 Task: Create in the project BrightTech in Backlog an issue 'Develop a new tool for automated testing of mobile application memory consumption and optimization', assign it to team member softage.4@softage.net and change the status to IN PROGRESS. Create in the project BrightTech in Backlog an issue 'Upgrade the website performance and speed mechanisms of a web application to improve website loading time and user experience', assign it to team member softage.1@softage.net and change the status to IN PROGRESS
Action: Mouse moved to (245, 66)
Screenshot: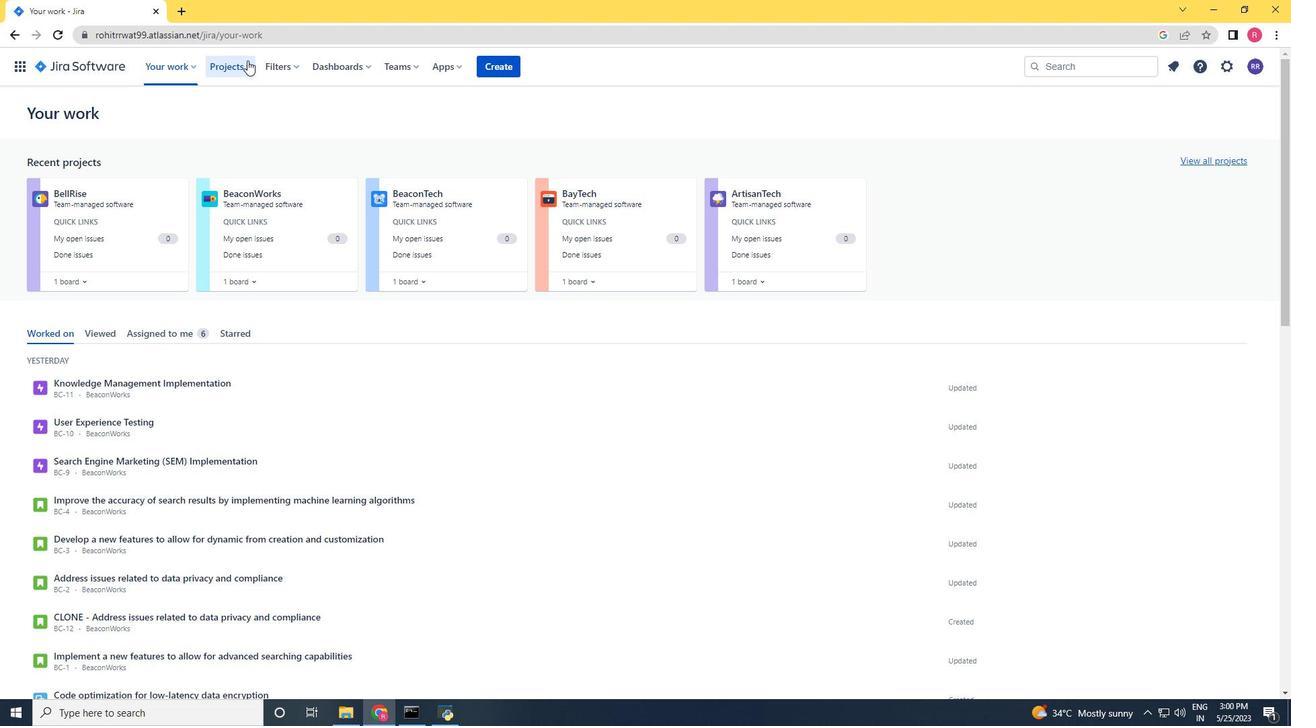 
Action: Mouse pressed left at (245, 66)
Screenshot: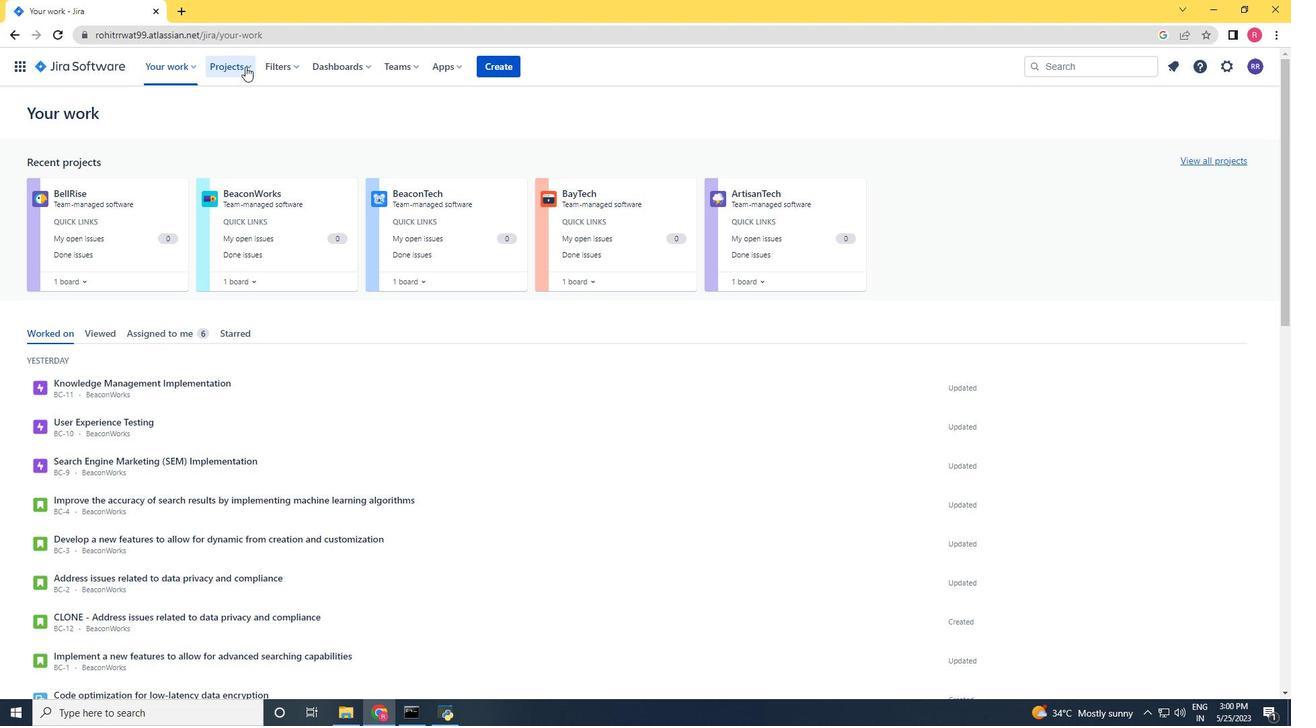 
Action: Mouse moved to (261, 122)
Screenshot: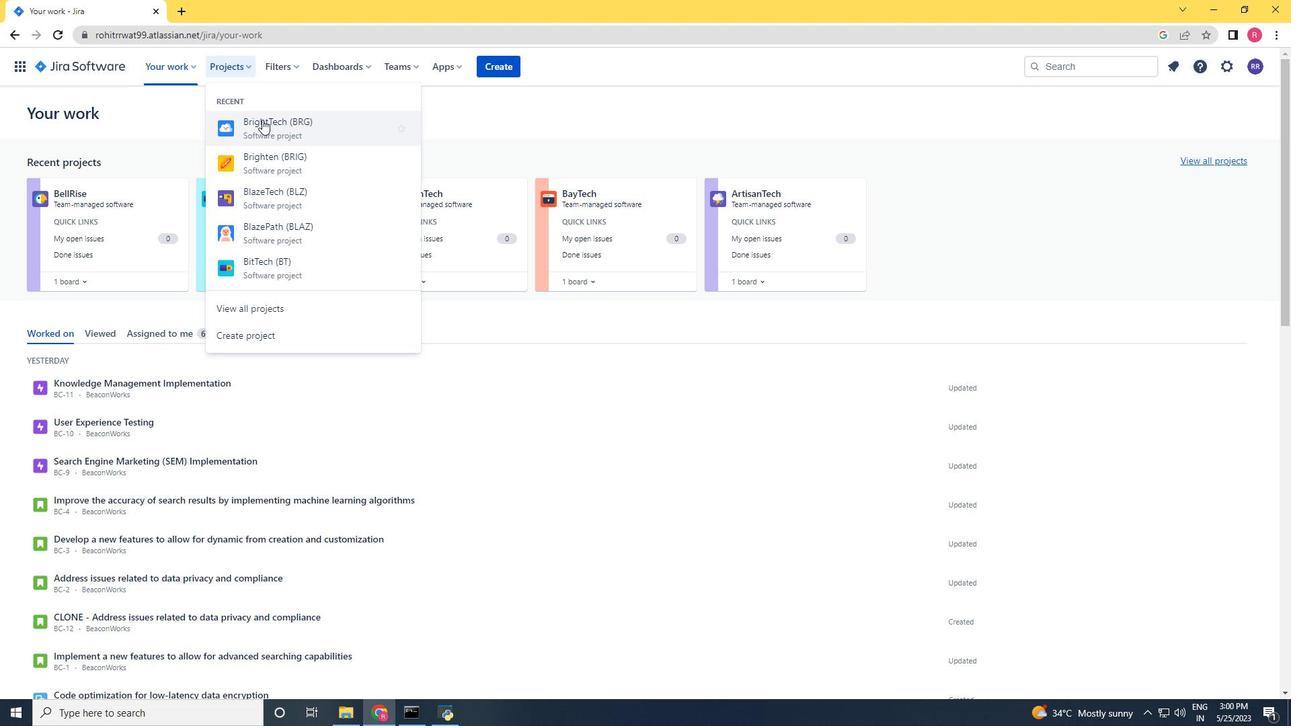 
Action: Mouse pressed left at (261, 122)
Screenshot: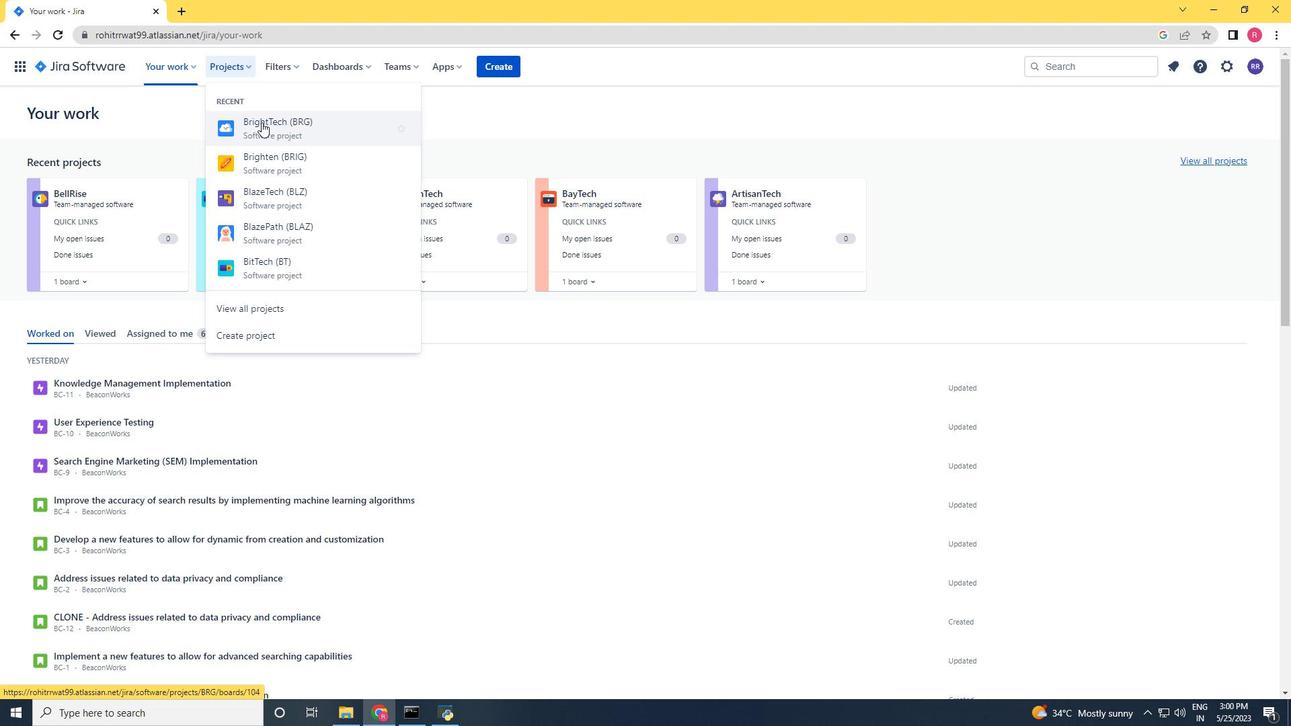 
Action: Mouse moved to (61, 192)
Screenshot: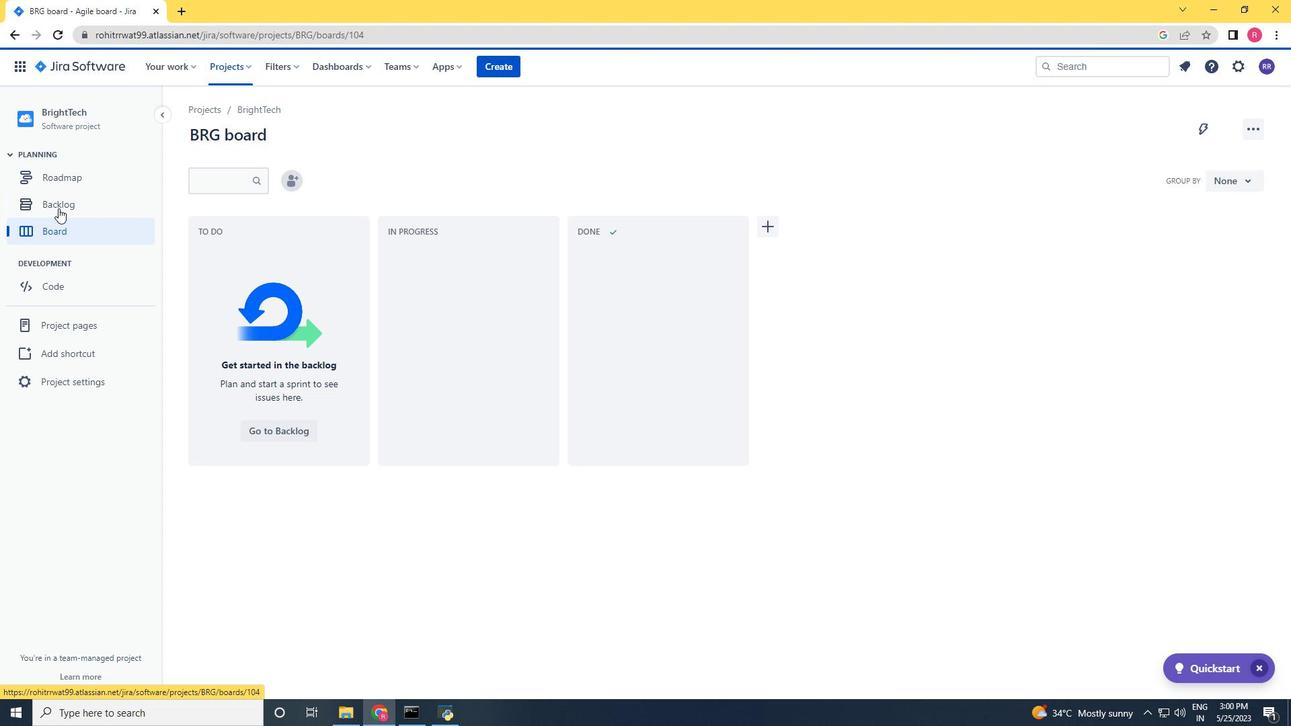 
Action: Mouse pressed left at (61, 192)
Screenshot: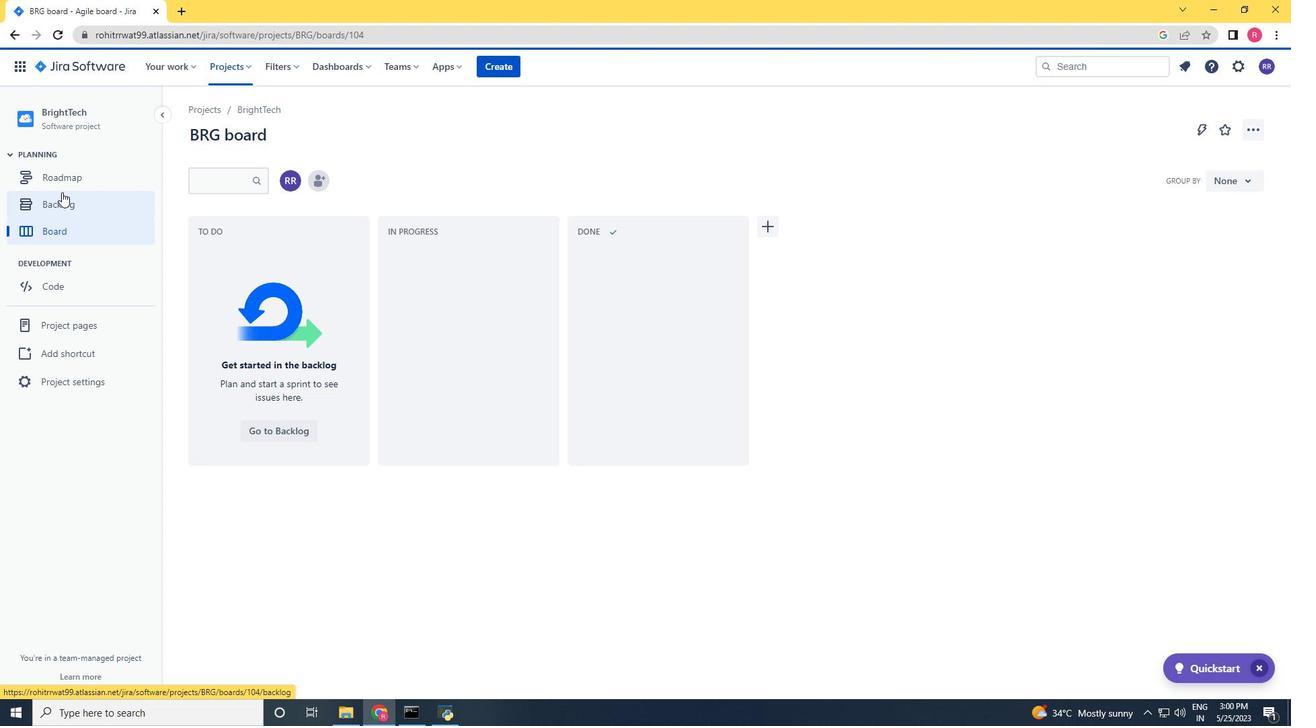 
Action: Mouse moved to (353, 209)
Screenshot: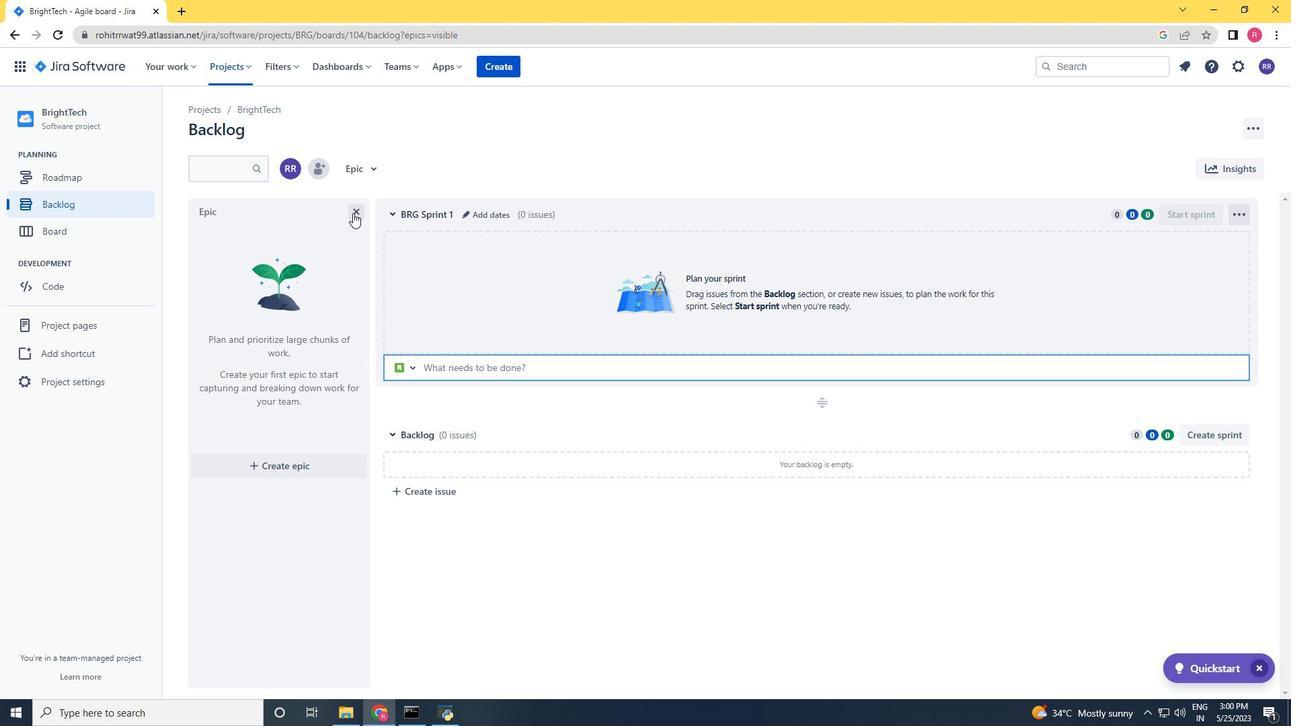 
Action: Mouse pressed left at (353, 209)
Screenshot: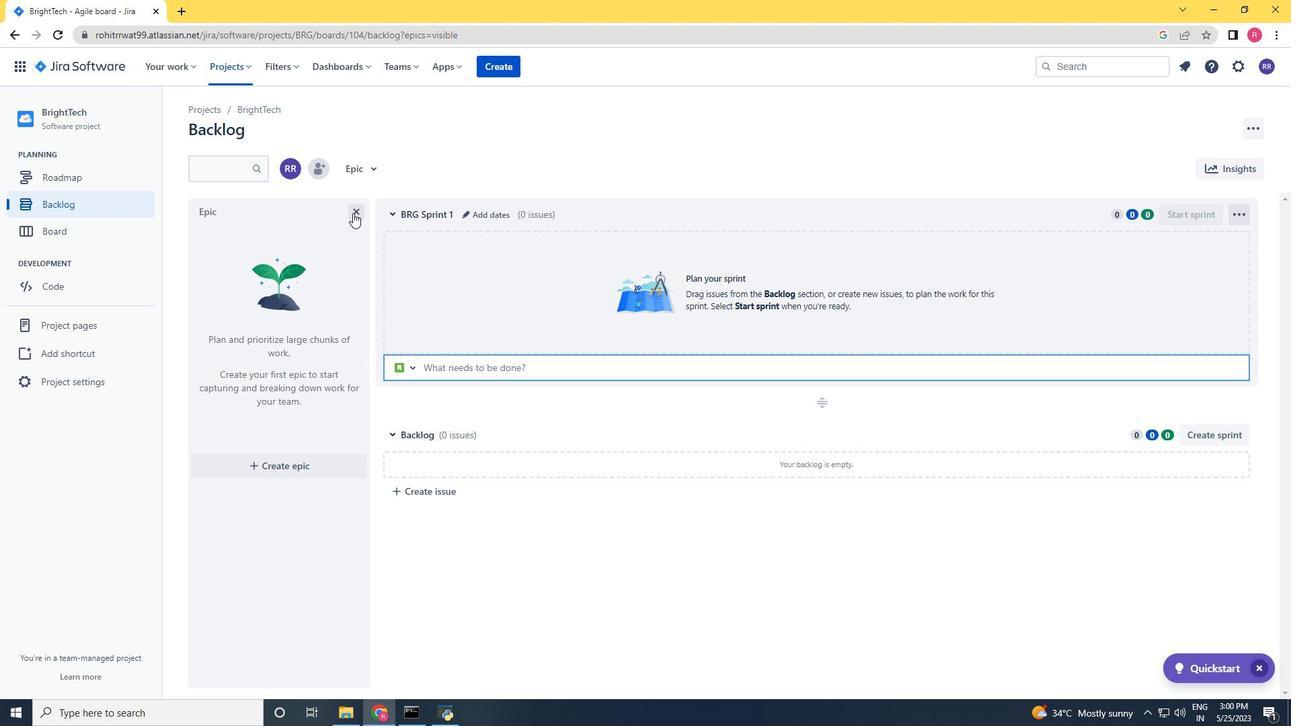 
Action: Mouse moved to (292, 486)
Screenshot: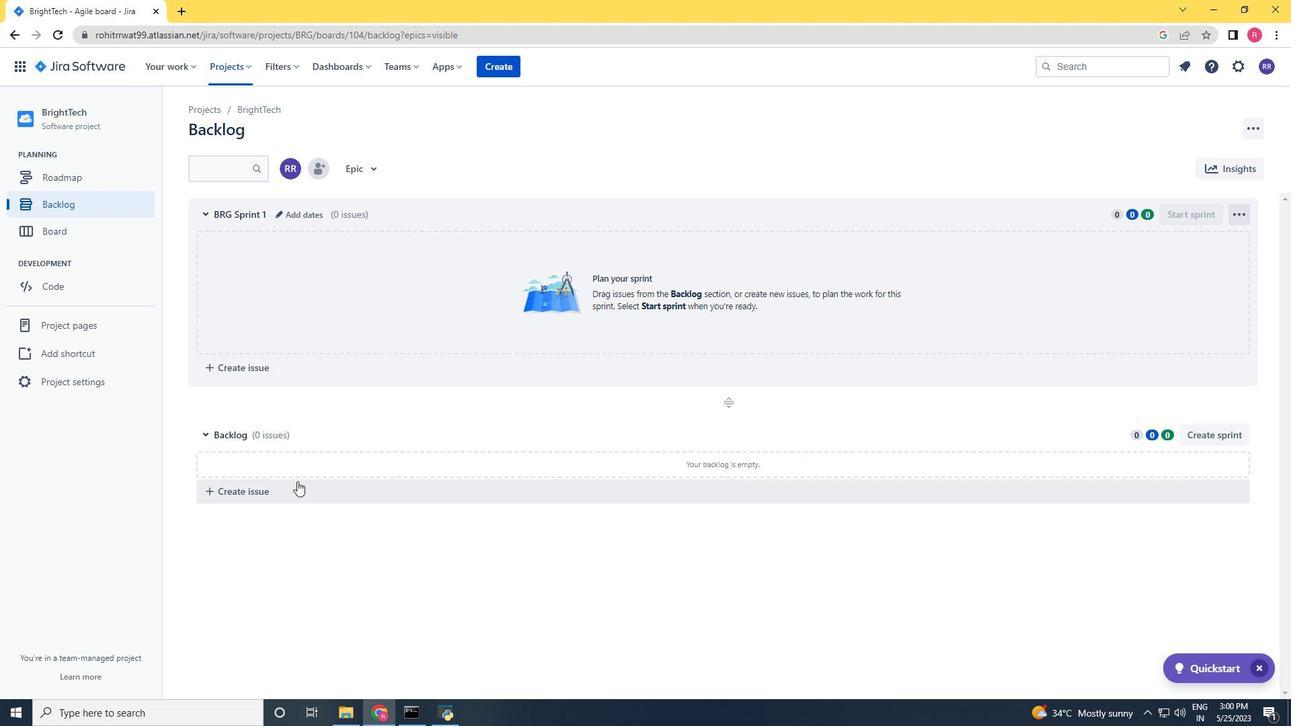 
Action: Mouse pressed left at (292, 486)
Screenshot: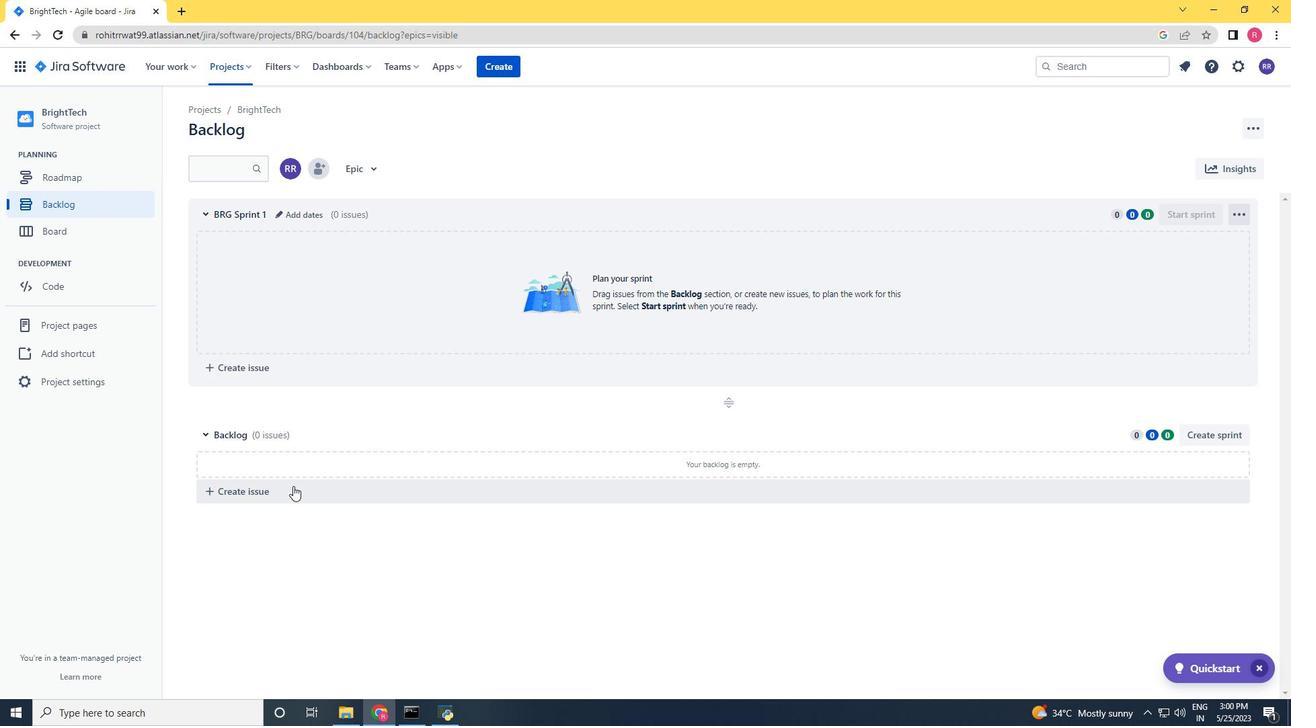 
Action: Mouse moved to (519, 365)
Screenshot: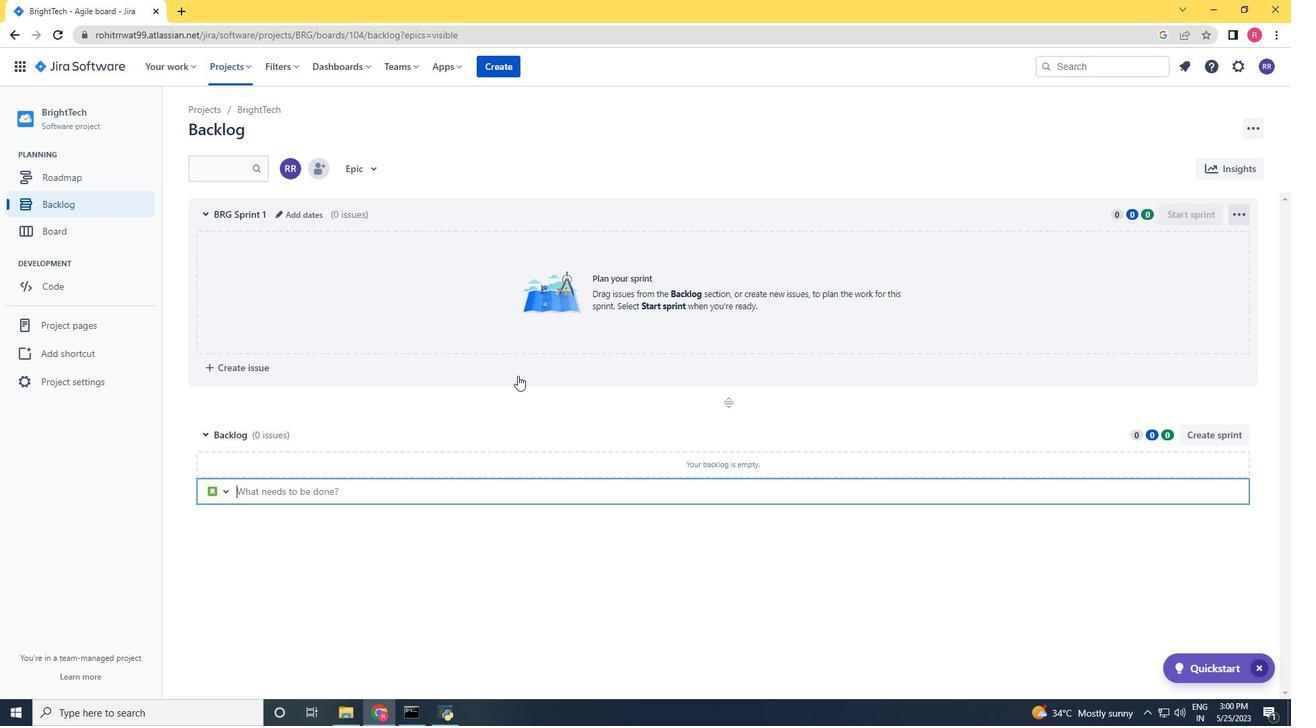 
Action: Key pressed <Key.shift>Develop<Key.space>a<Key.space>new<Key.space>tool<Key.space>for<Key.space>automated<Key.space>testing<Key.space>of<Key.space>mobile<Key.space>application<Key.space>memory<Key.space><Key.space>consi<Key.backspace>umption<Key.space>and<Key.space>otim<Key.backspace><Key.backspace><Key.backspace>ptin<Key.backspace>mization<Key.space><Key.enter>
Screenshot: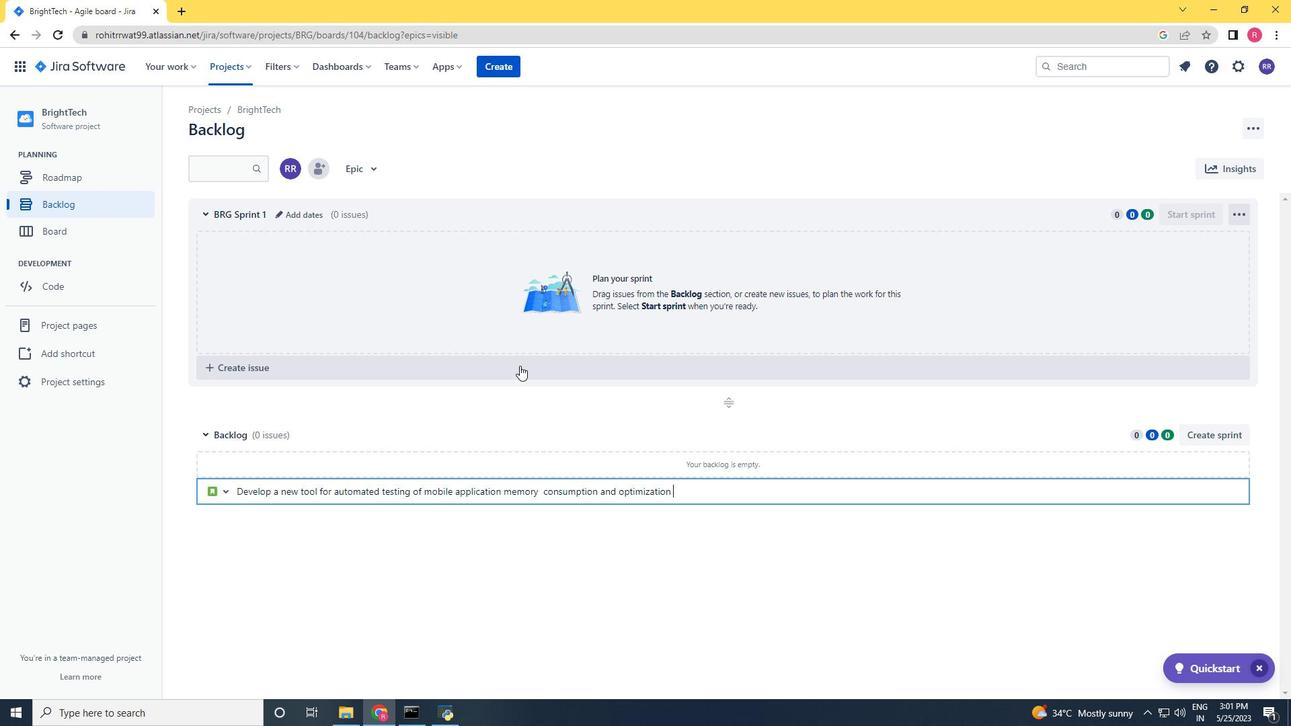 
Action: Mouse moved to (1162, 465)
Screenshot: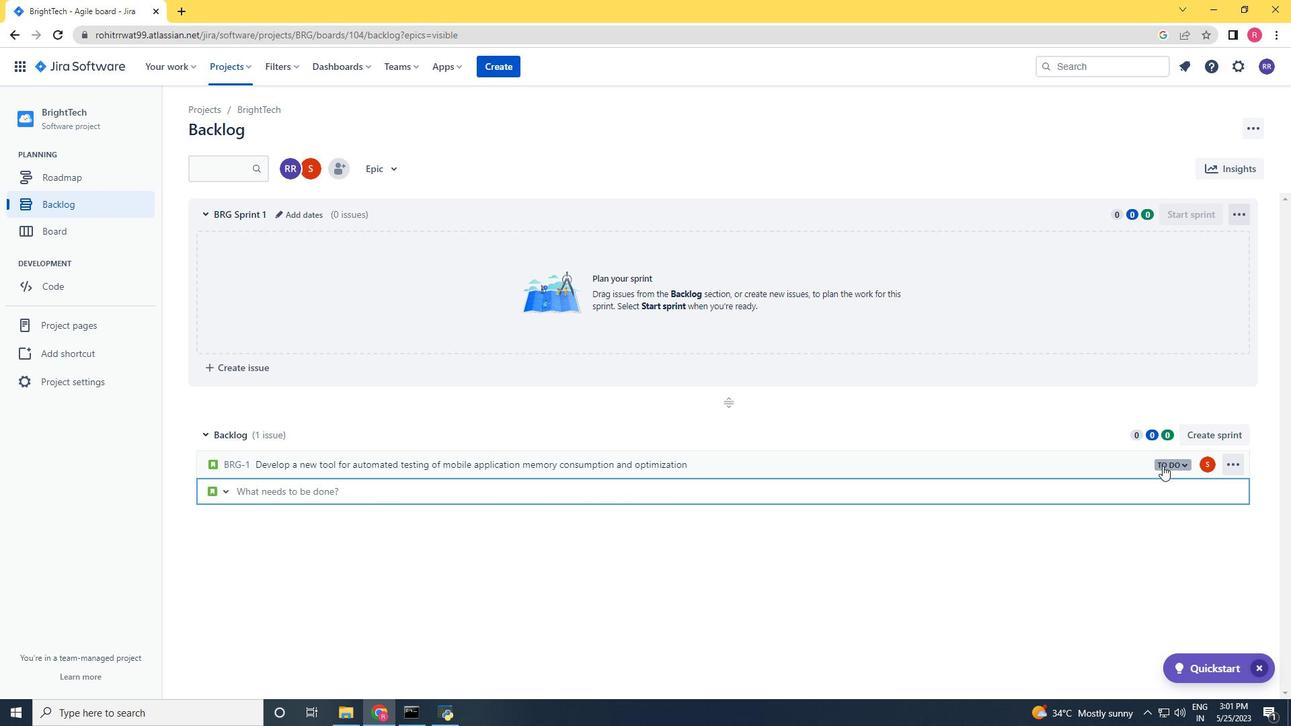 
Action: Mouse pressed left at (1162, 465)
Screenshot: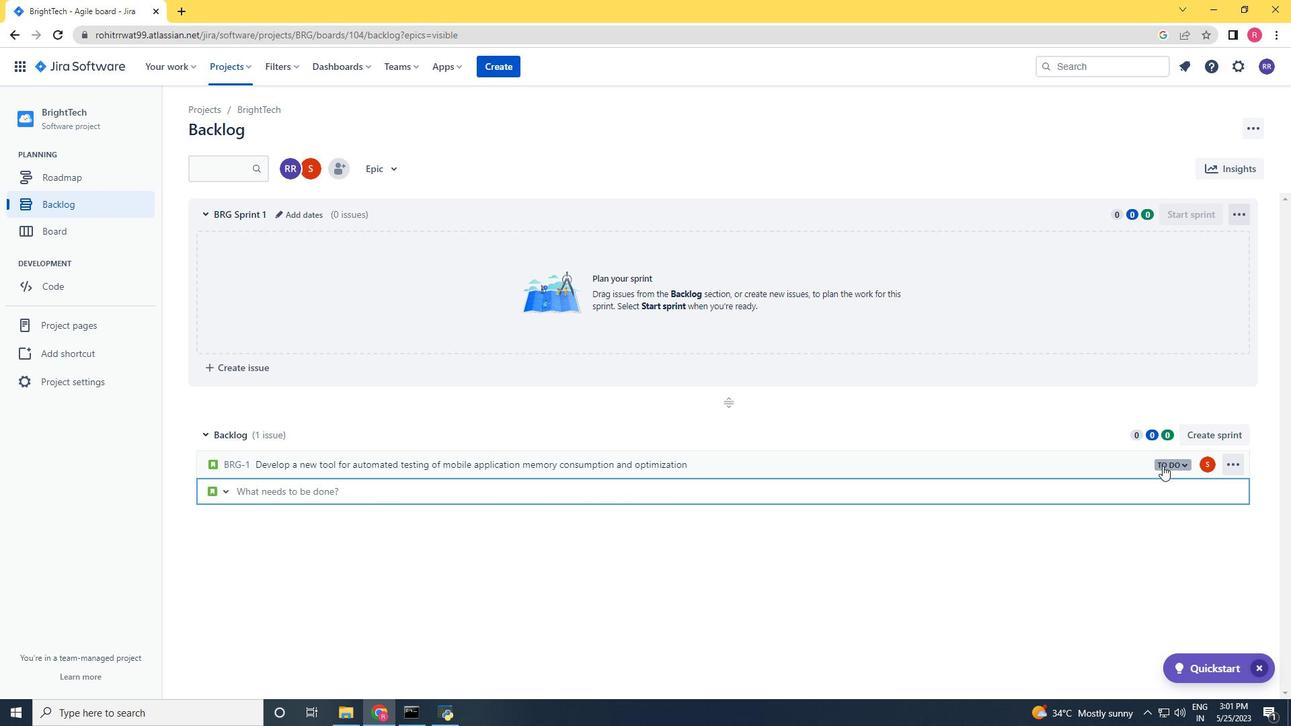 
Action: Mouse moved to (1105, 490)
Screenshot: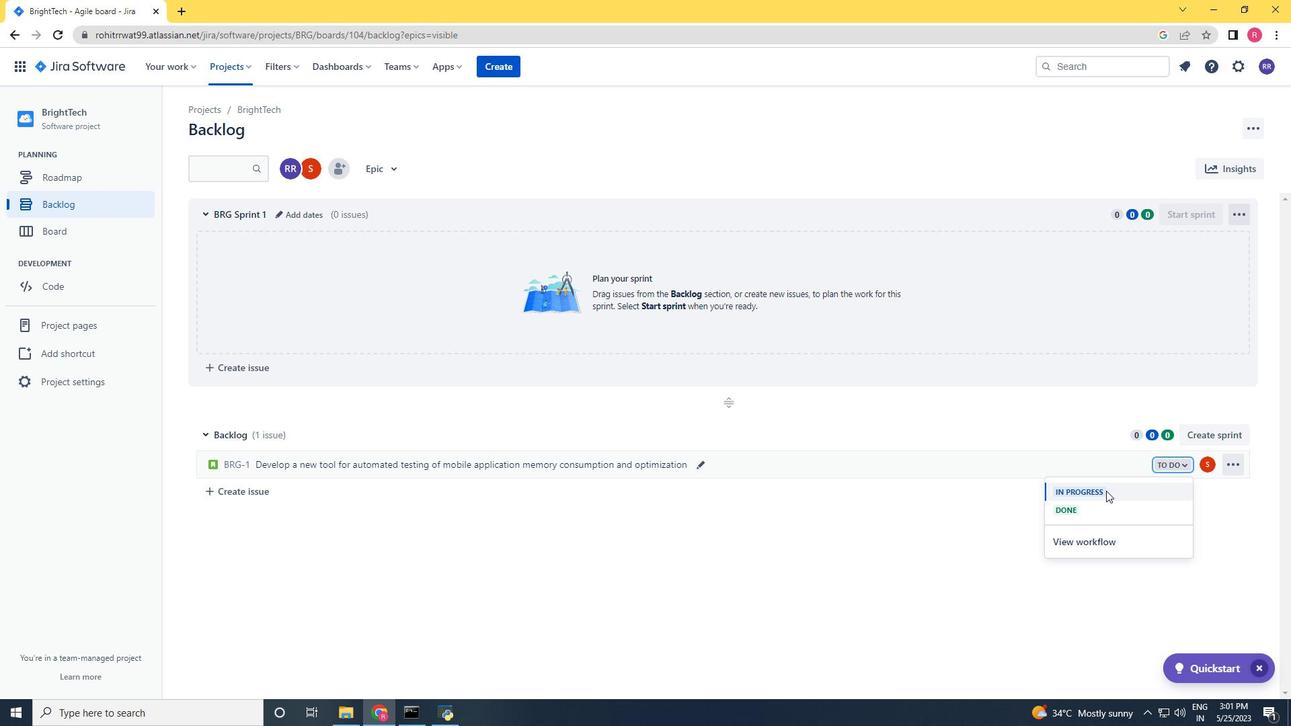 
Action: Mouse pressed left at (1105, 490)
Screenshot: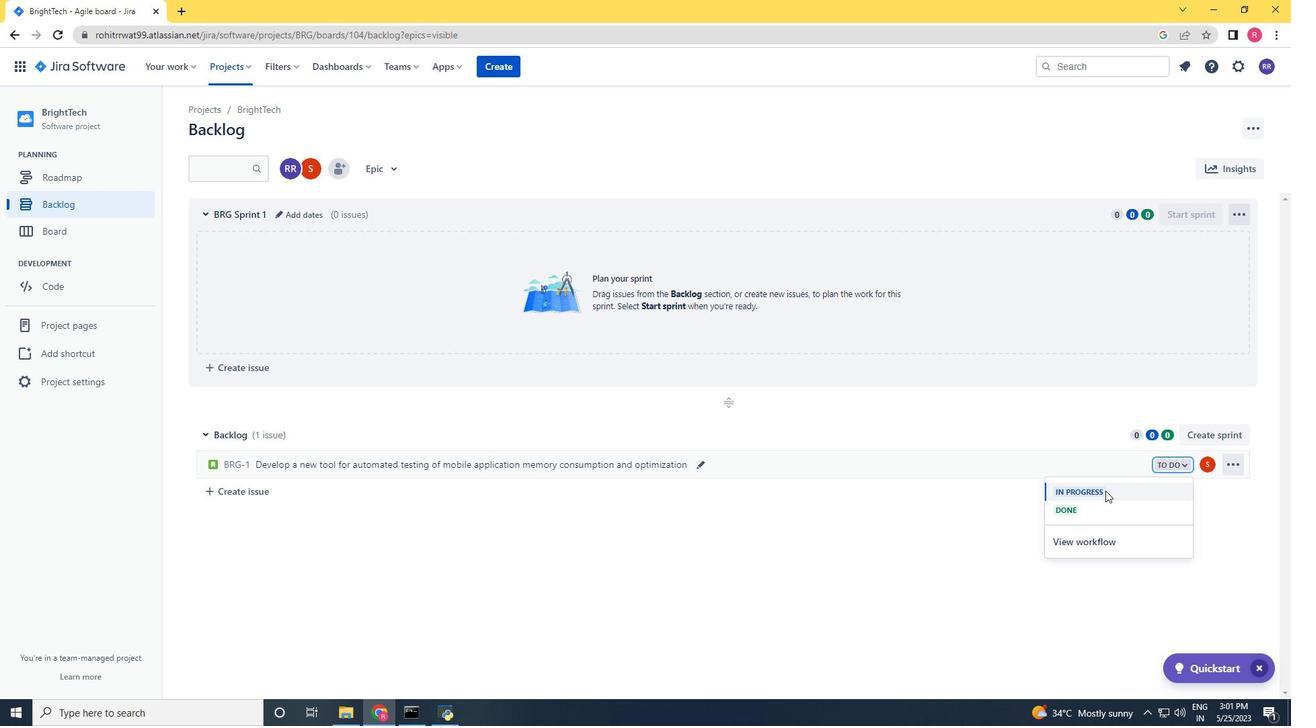 
Action: Mouse moved to (226, 494)
Screenshot: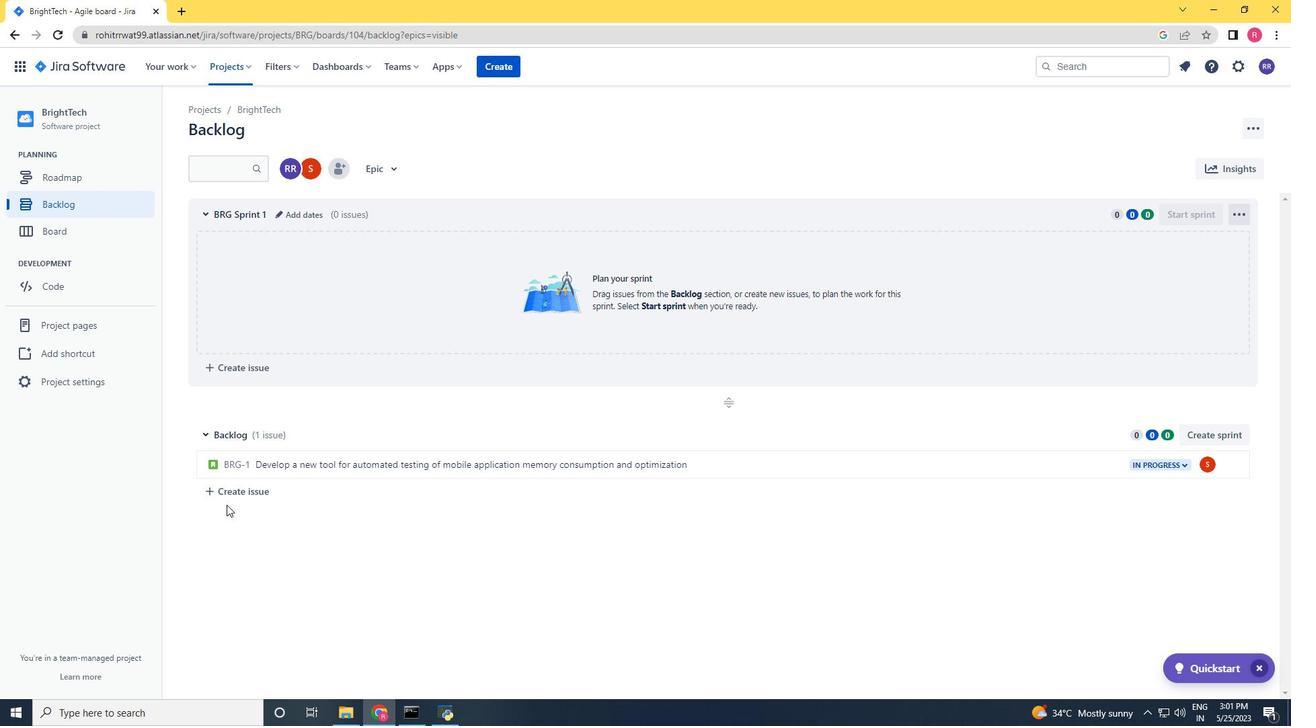 
Action: Mouse pressed left at (226, 494)
Screenshot: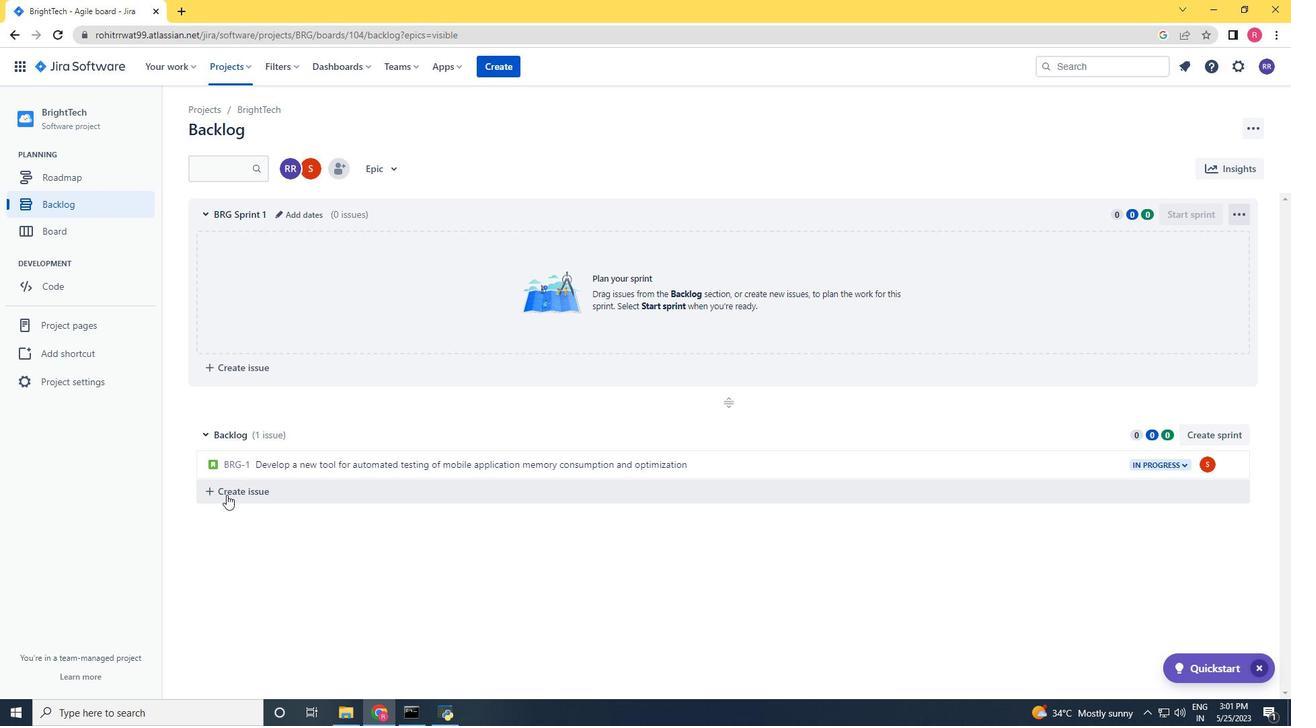 
Action: Key pressed <Key.shift_r>Upgrade<Key.space>
Screenshot: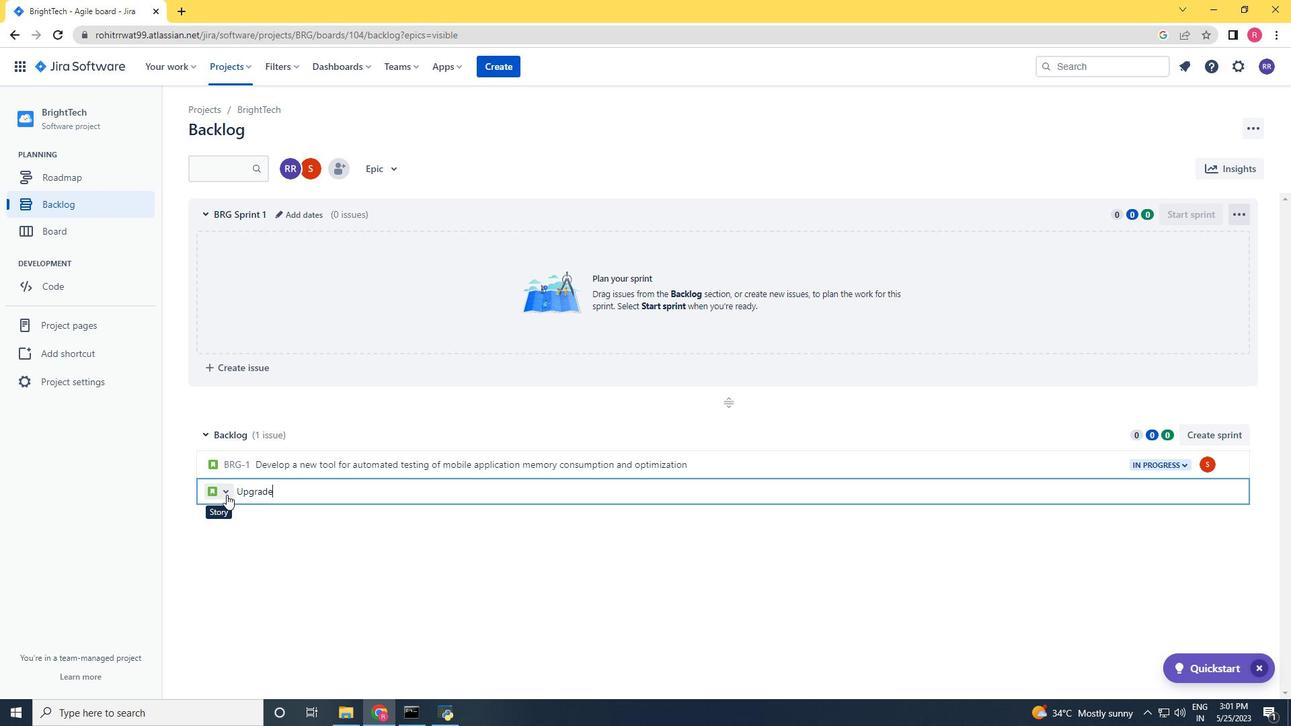 
Action: Mouse moved to (319, 281)
Screenshot: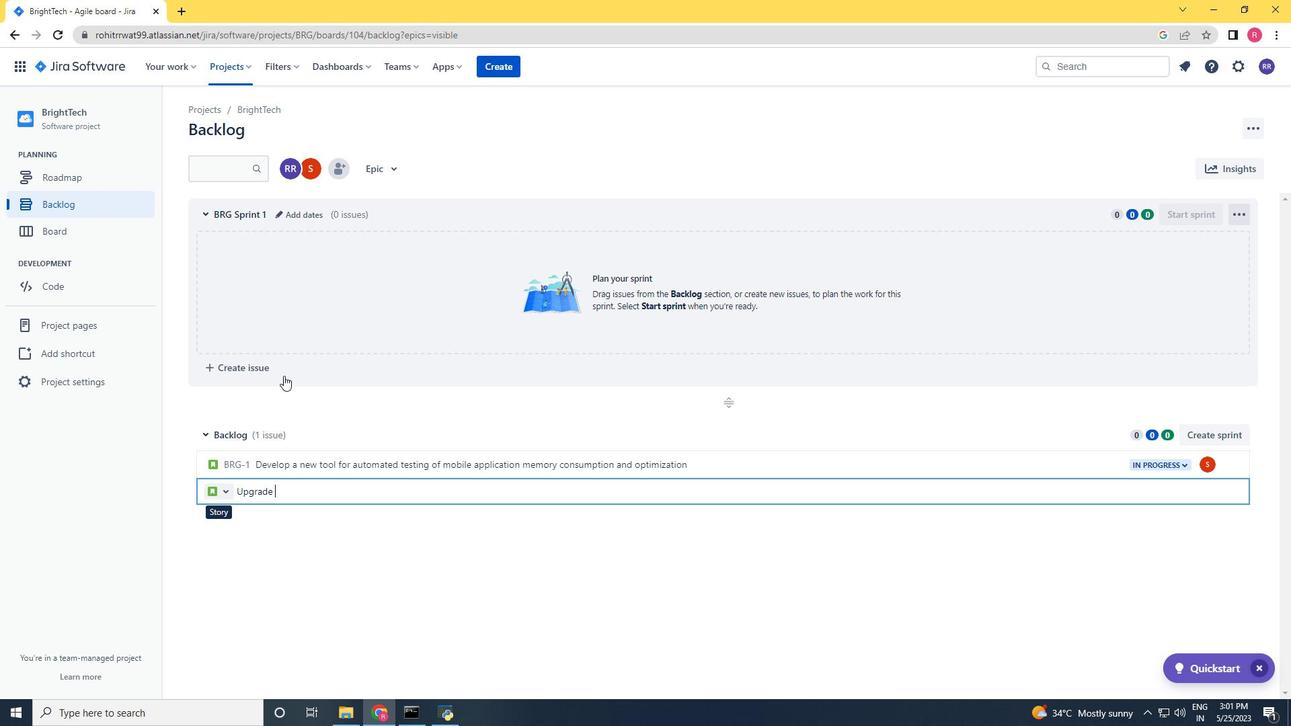 
Action: Key pressed the<Key.space>website<Key.space>performanc<Key.space><Key.backspace>e<Key.space>and<Key.space>speed<Key.space>mchanisms<Key.space><Key.backspace><Key.backspace><Key.backspace><Key.backspace><Key.backspace><Key.backspace><Key.backspace><Key.backspace><Key.backspace>echanismsof<Key.space>a<Key.space>web<Key.space>application<Key.space>to<Key.space>improve<Key.space>website<Key.space>loading<Key.space>time<Key.space>and<Key.space>use<Key.space>r<Key.backspace><Key.backspace>r<Key.space>experience<Key.space><Key.enter>
Screenshot: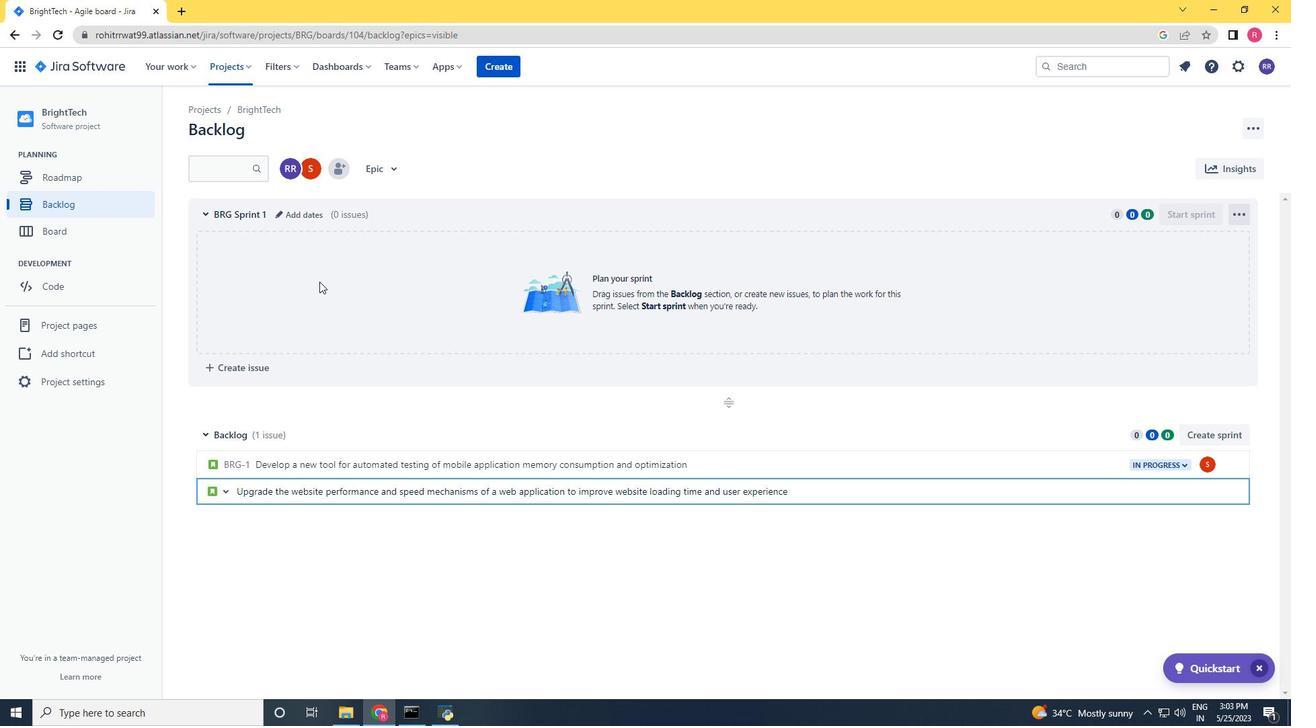 
Action: Mouse scrolled (319, 282) with delta (0, 0)
Screenshot: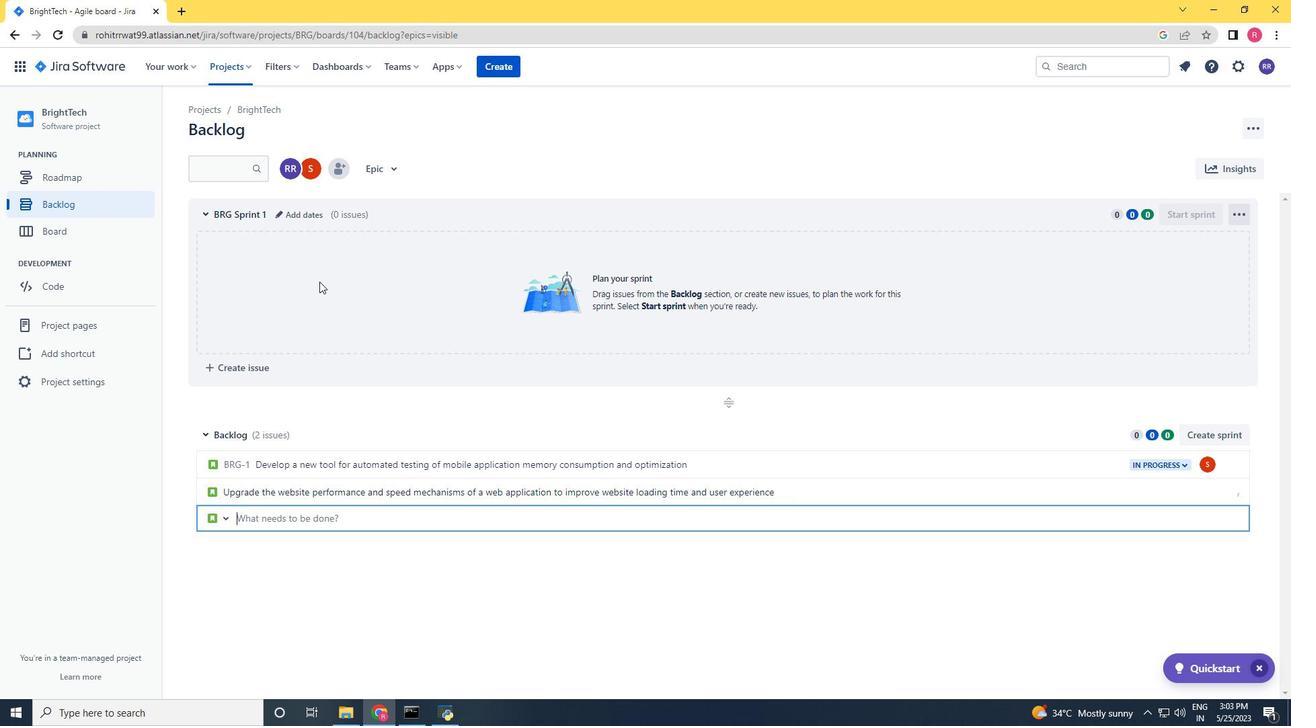 
Action: Mouse moved to (1207, 493)
Screenshot: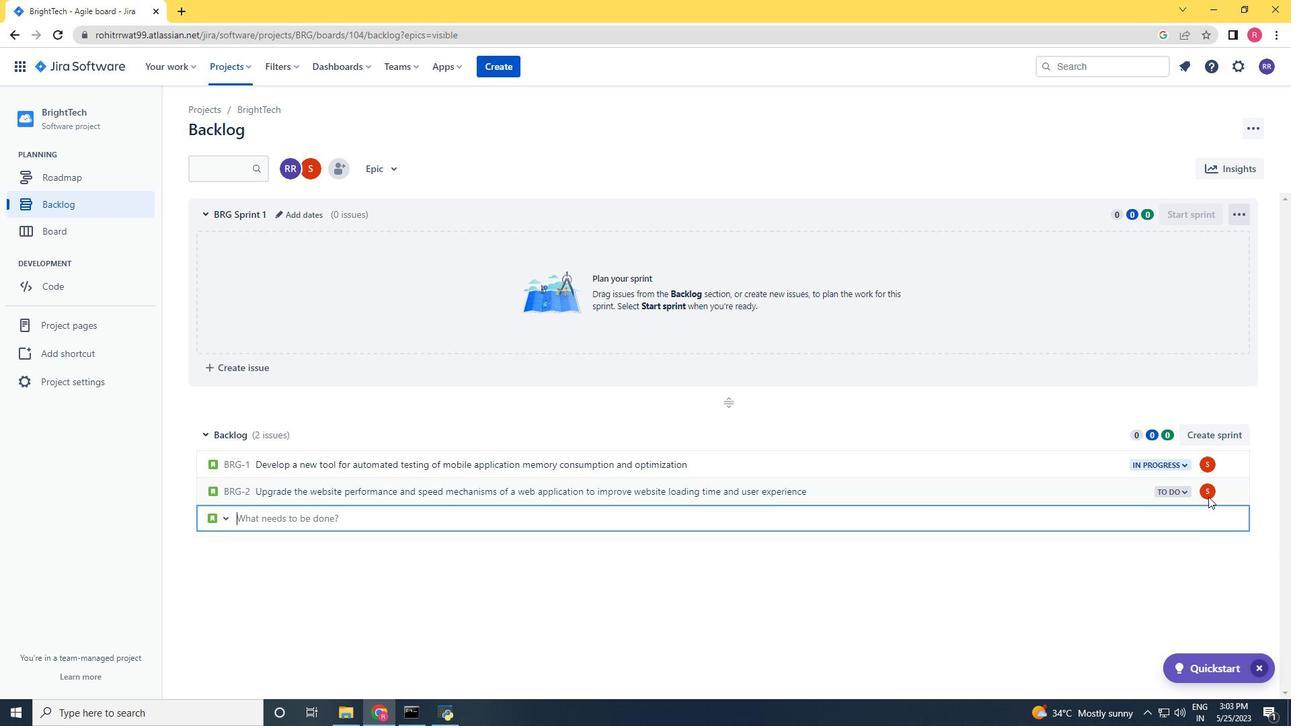 
Action: Mouse pressed left at (1207, 493)
Screenshot: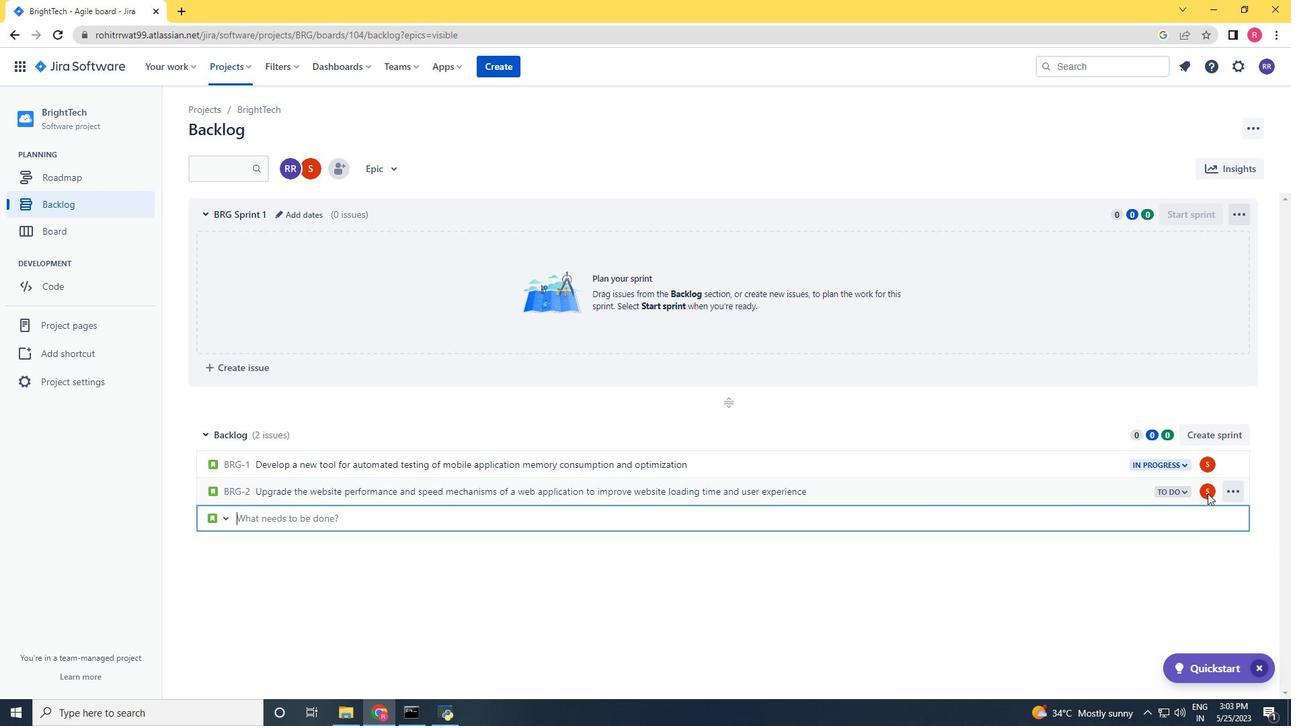 
Action: Mouse pressed left at (1207, 493)
Screenshot: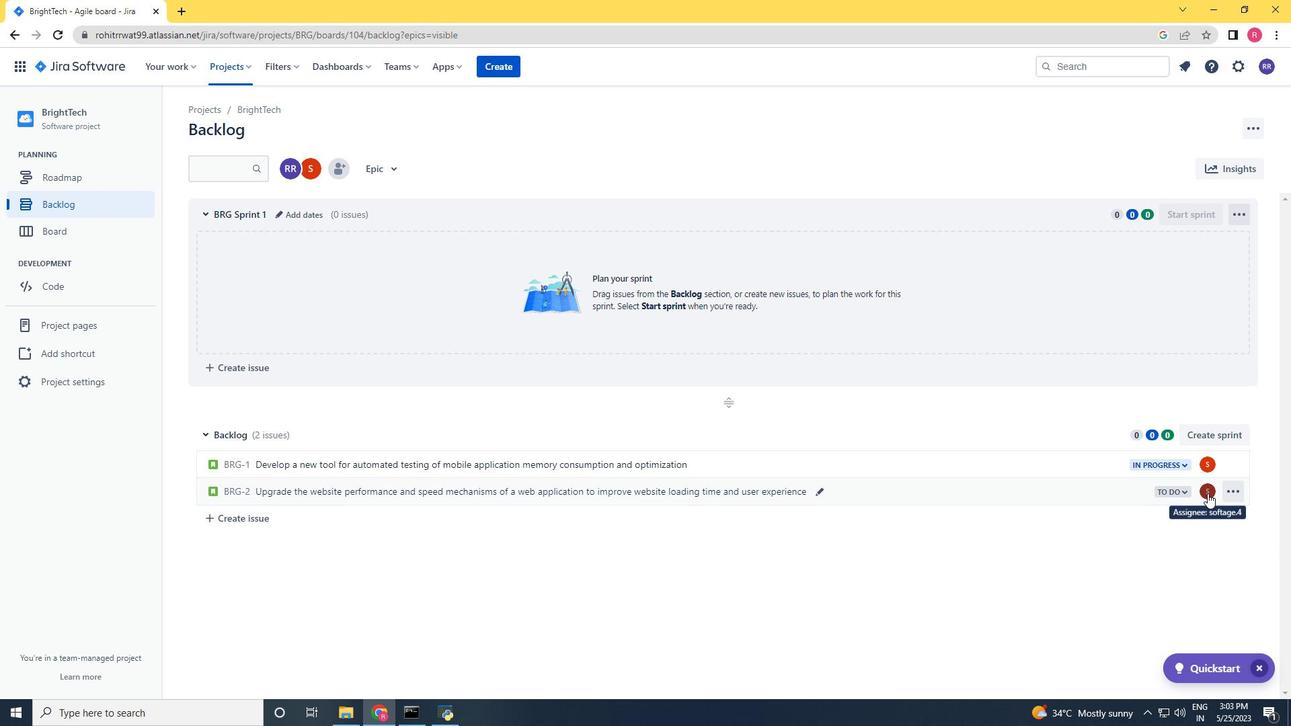 
Action: Key pressed softage.1<Key.shift><Key.shift><Key.shift><Key.shift><Key.shift><Key.shift><Key.shift><Key.shift><Key.shift><Key.shift><Key.shift><Key.shift><Key.shift><Key.shift><Key.shift><Key.shift><Key.shift><Key.shift><Key.shift><Key.shift><Key.shift><Key.shift><Key.shift><Key.shift><Key.shift><Key.shift><Key.shift><Key.shift><Key.shift><Key.shift><Key.shift>@sofatge.net
Screenshot: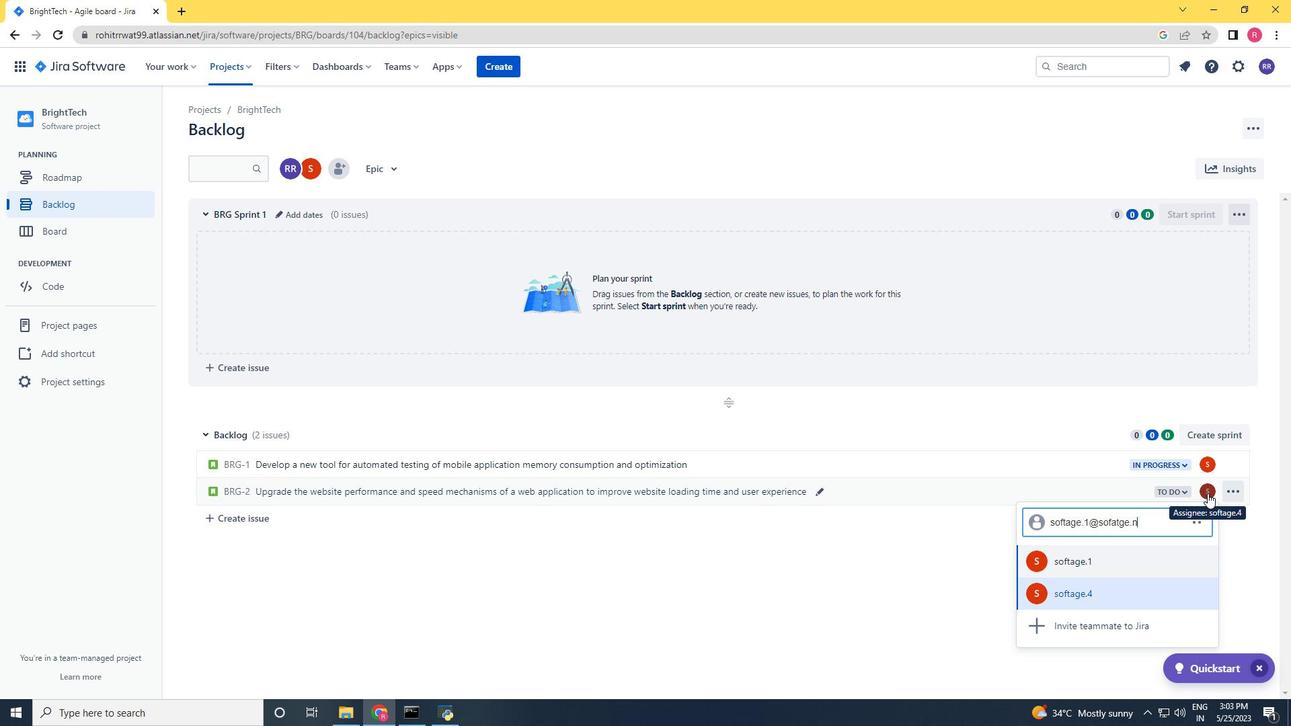 
Action: Mouse moved to (1109, 558)
Screenshot: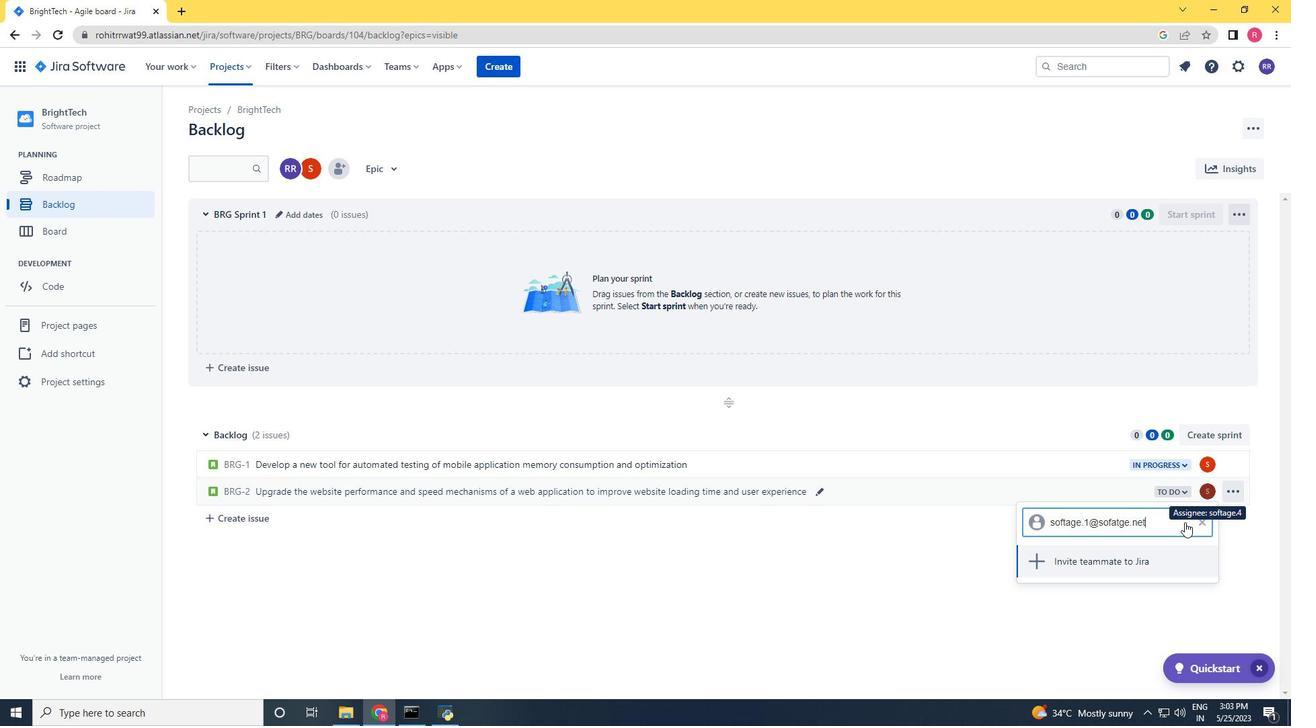 
Action: Key pressed <Key.backspace><Key.backspace><Key.backspace><Key.backspace><Key.backspace><Key.backspace><Key.backspace><Key.backspace>tage.net
Screenshot: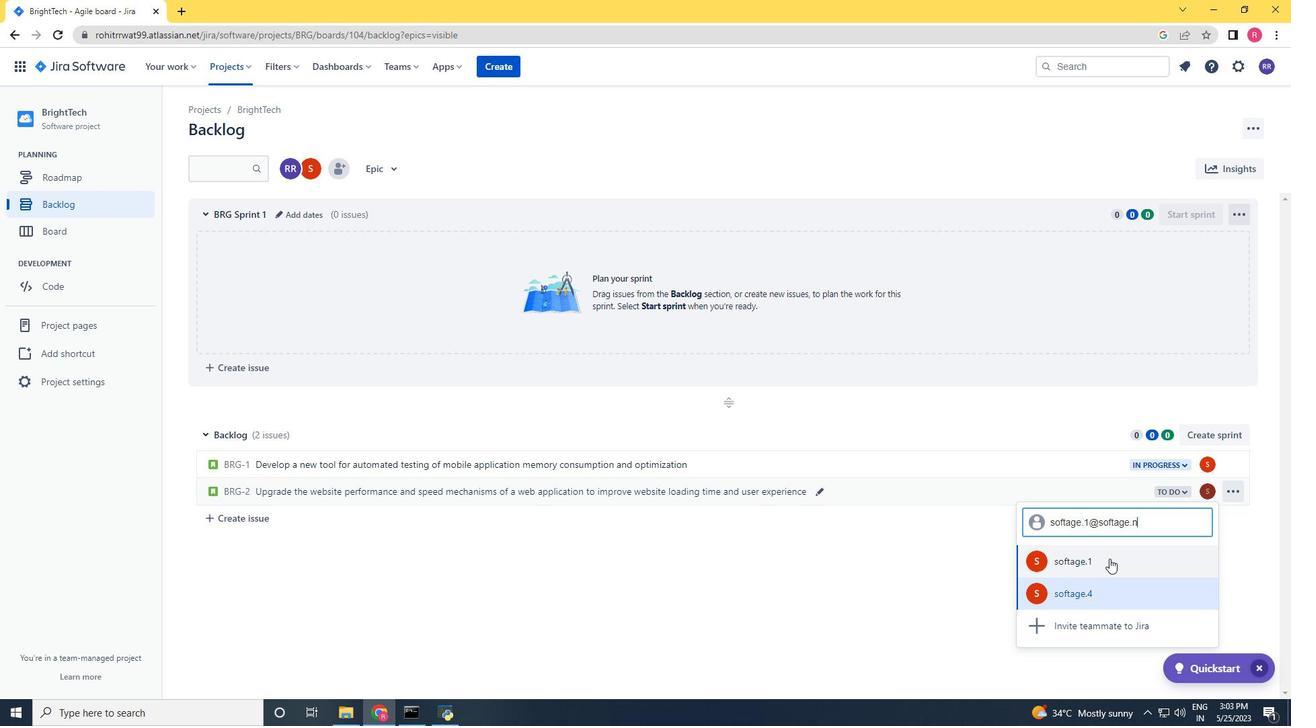 
Action: Mouse pressed left at (1109, 558)
Screenshot: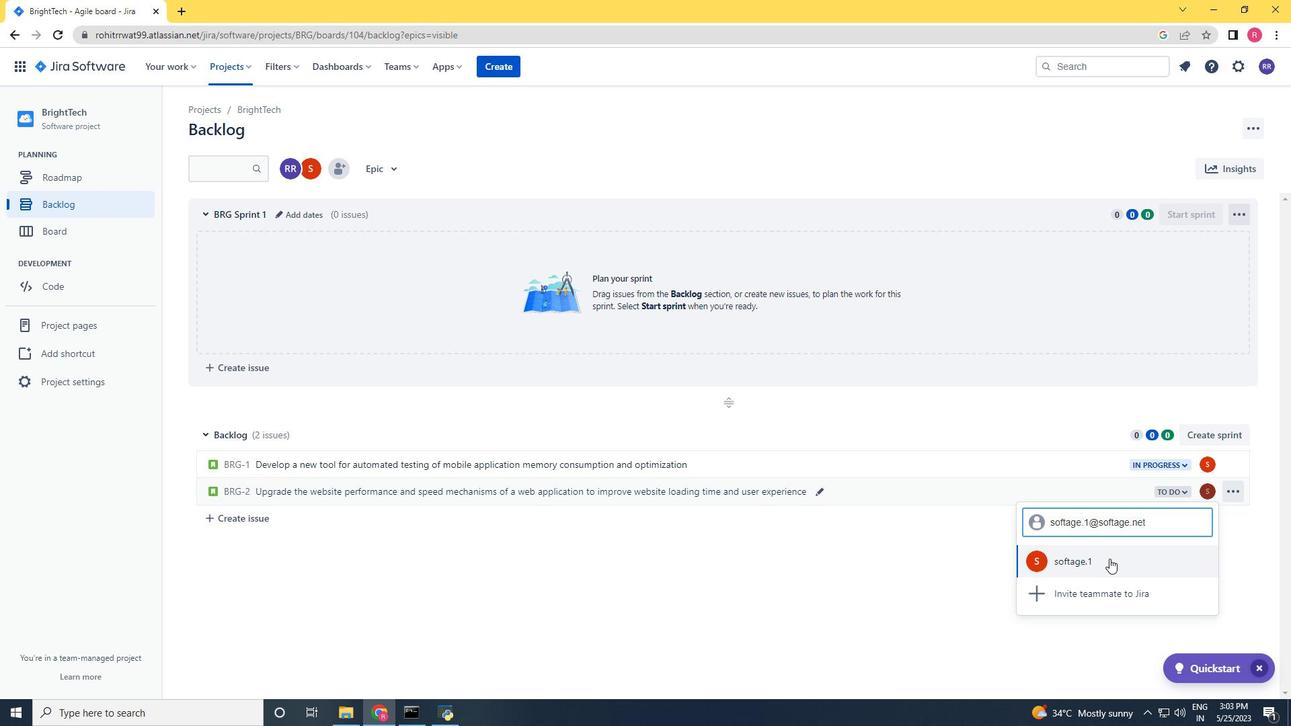 
Action: Mouse moved to (1166, 488)
Screenshot: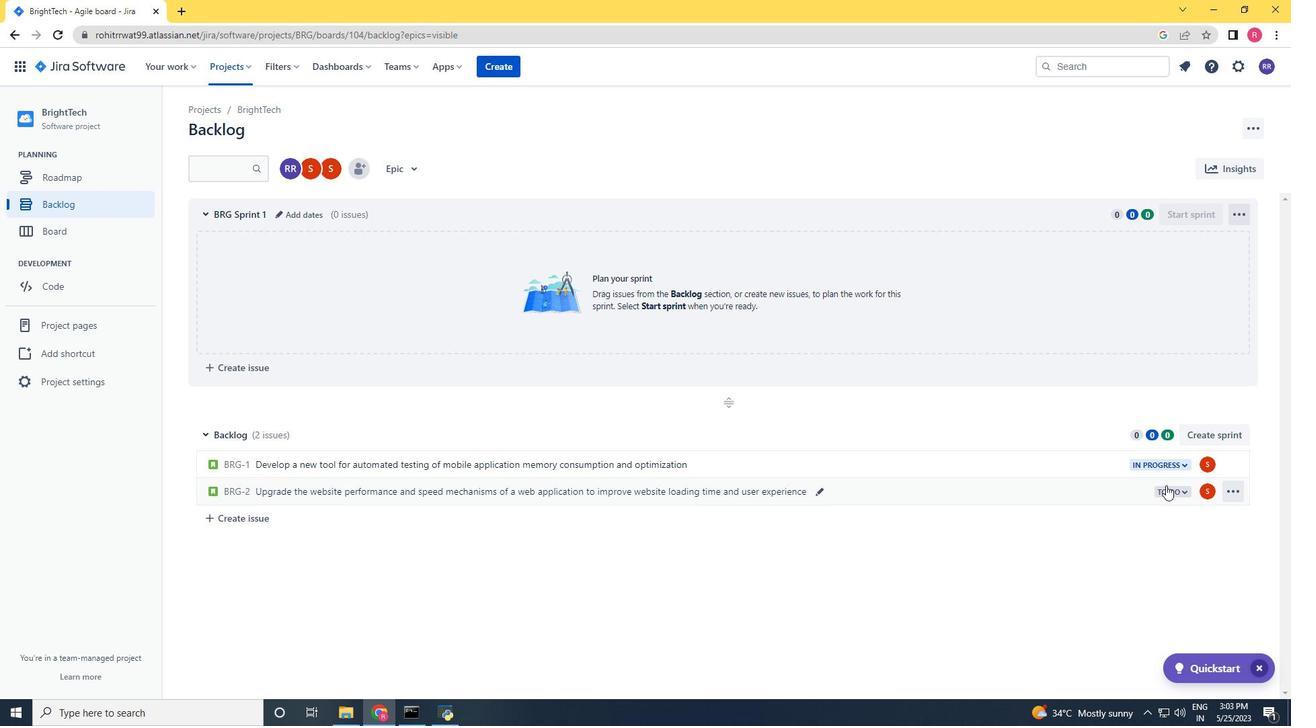 
Action: Mouse pressed left at (1166, 488)
Screenshot: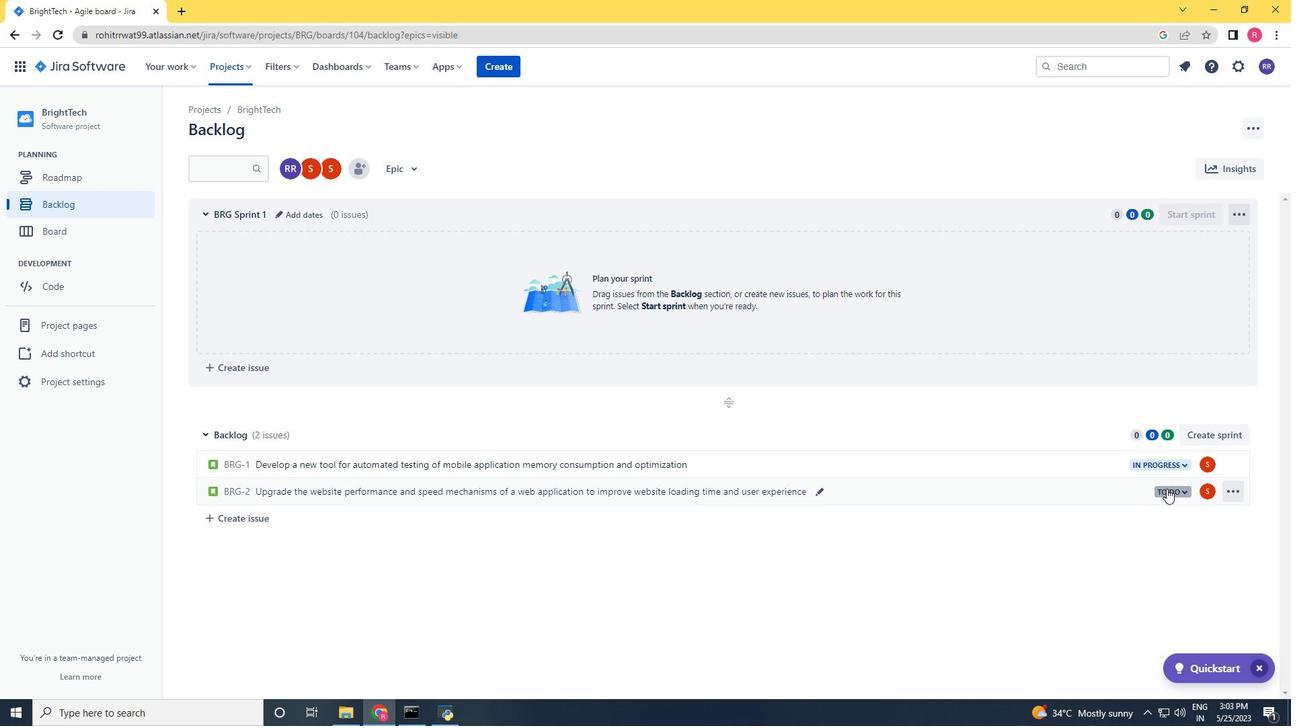 
Action: Mouse moved to (1082, 516)
Screenshot: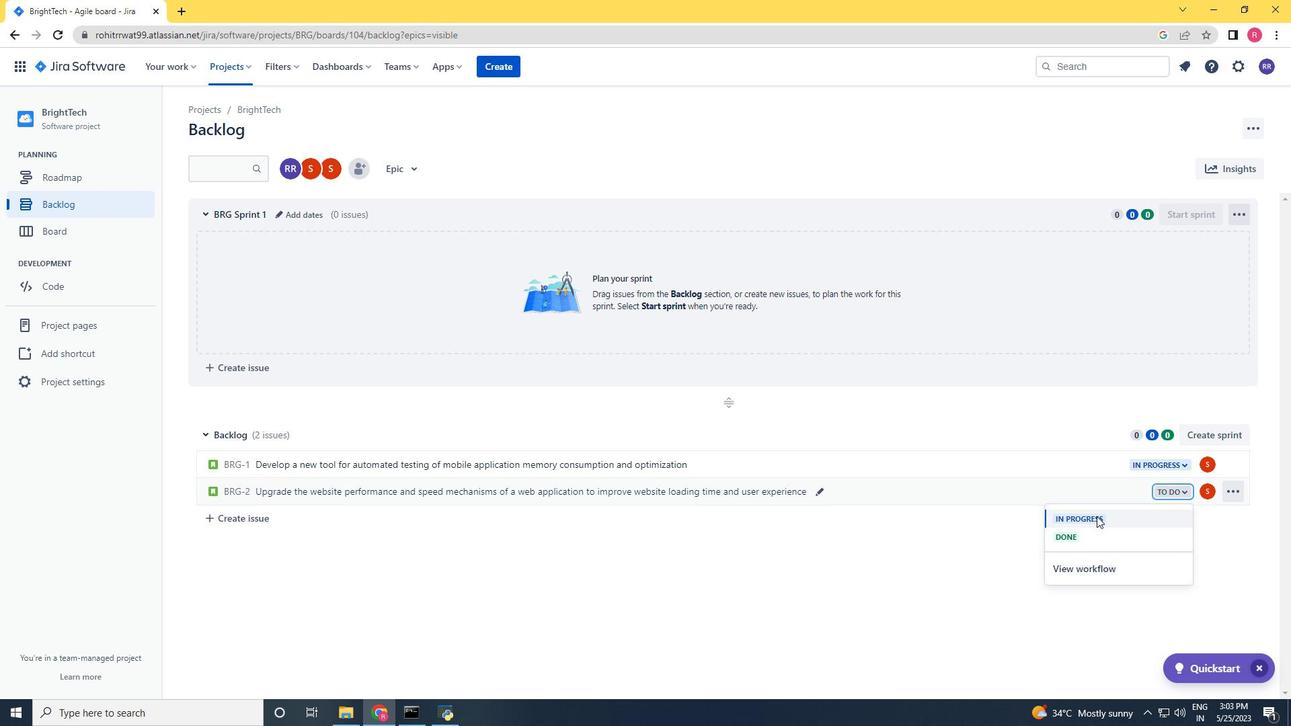 
Action: Mouse pressed left at (1082, 516)
Screenshot: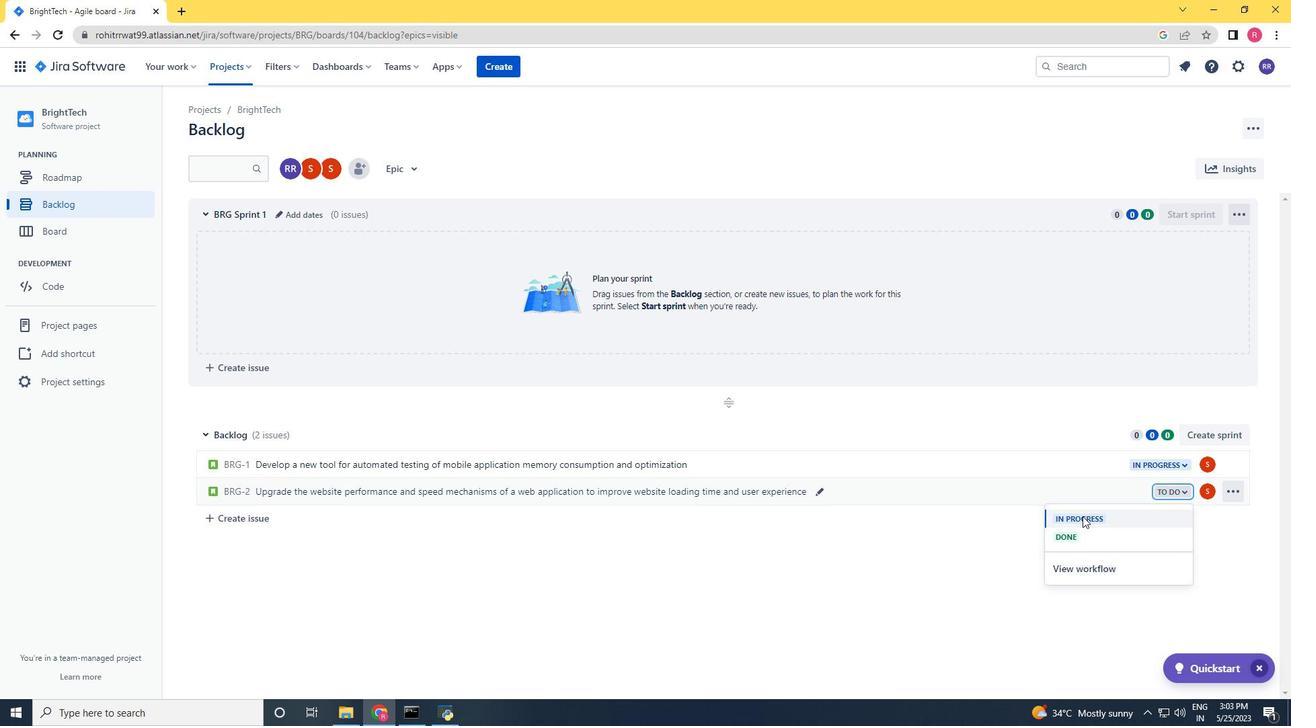 
Action: Mouse moved to (872, 649)
Screenshot: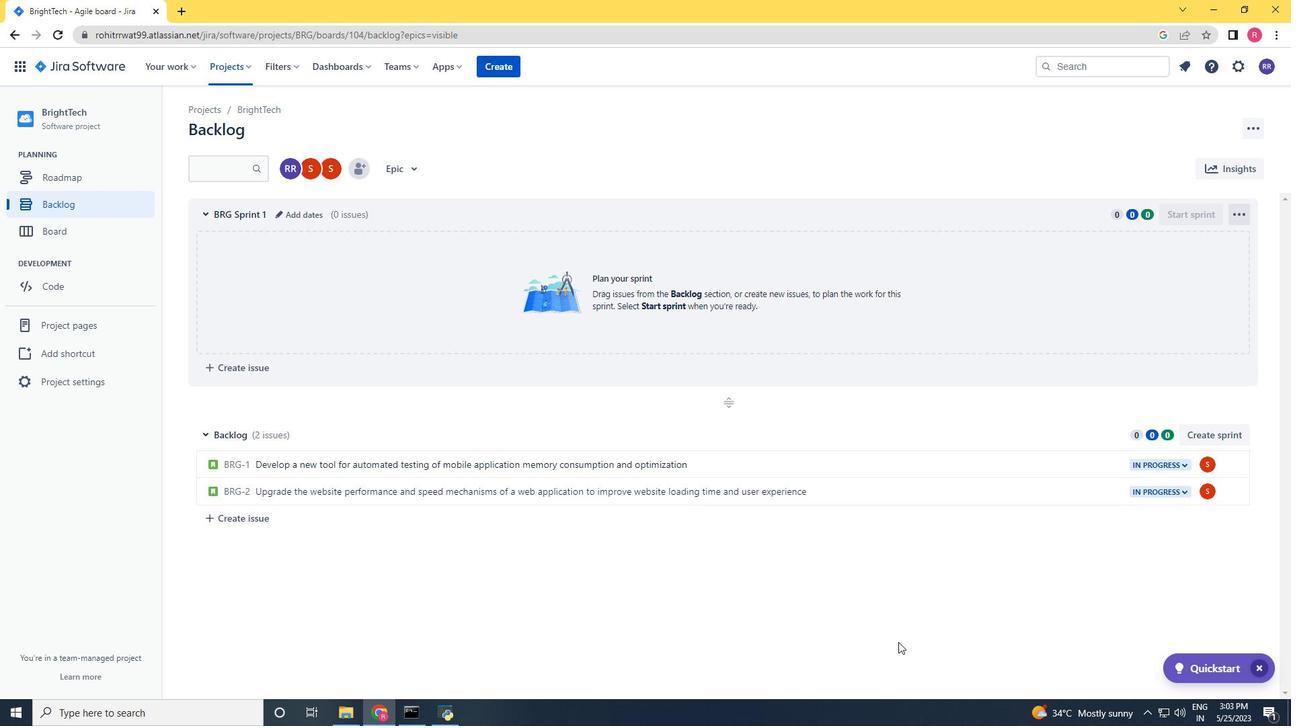 
